 Task: Add the task  Integrate a new online platform for online yoga classes to the section Load Testing Sprint in the project BrightTech and add a Due Date to the respective task as 2023/11/12
Action: Mouse moved to (899, 504)
Screenshot: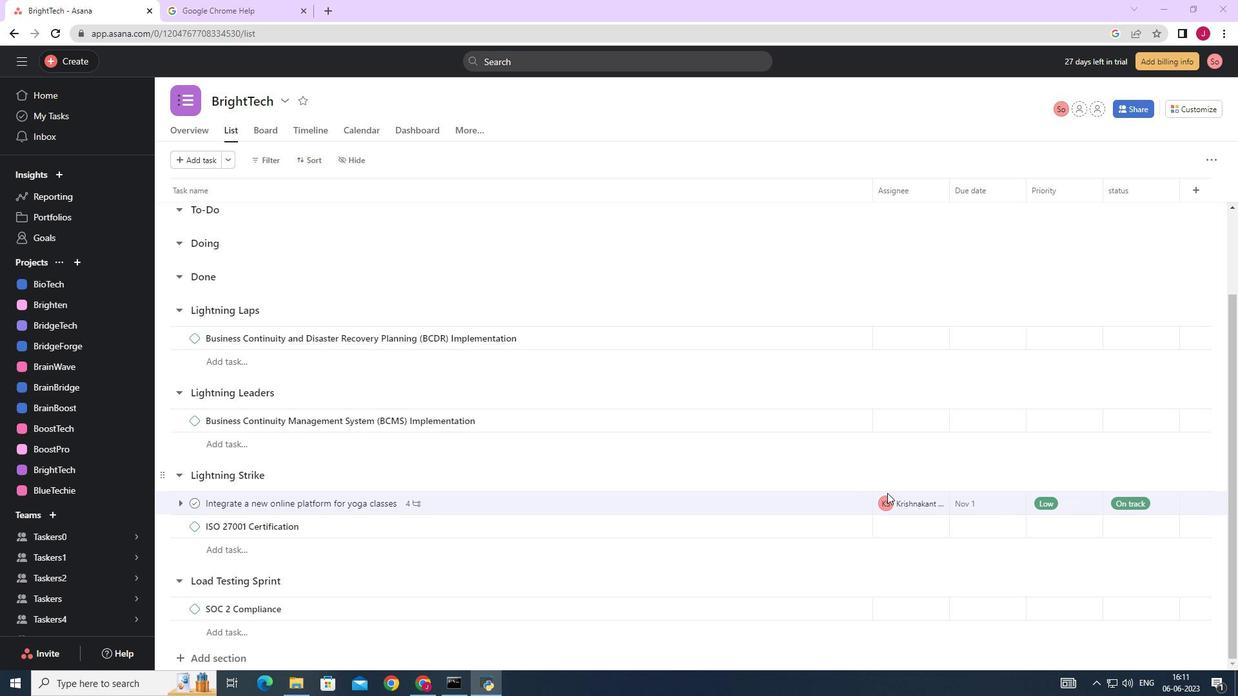 
Action: Mouse scrolled (899, 503) with delta (0, 0)
Screenshot: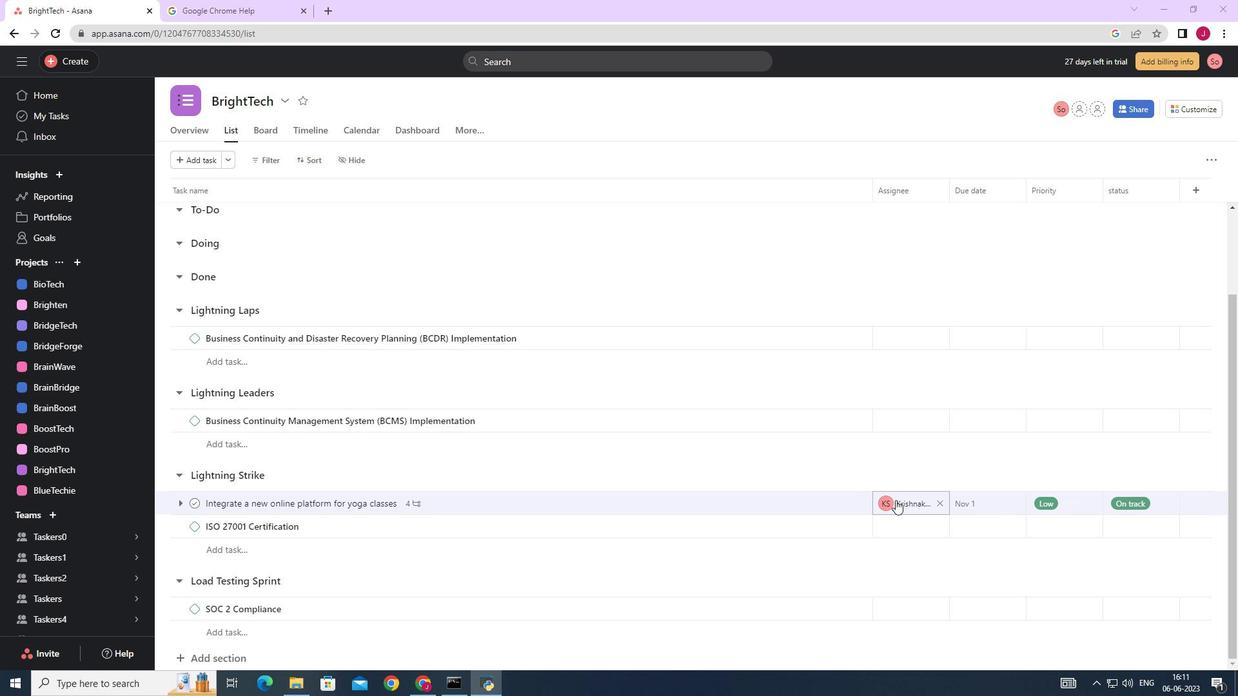 
Action: Mouse scrolled (899, 503) with delta (0, 0)
Screenshot: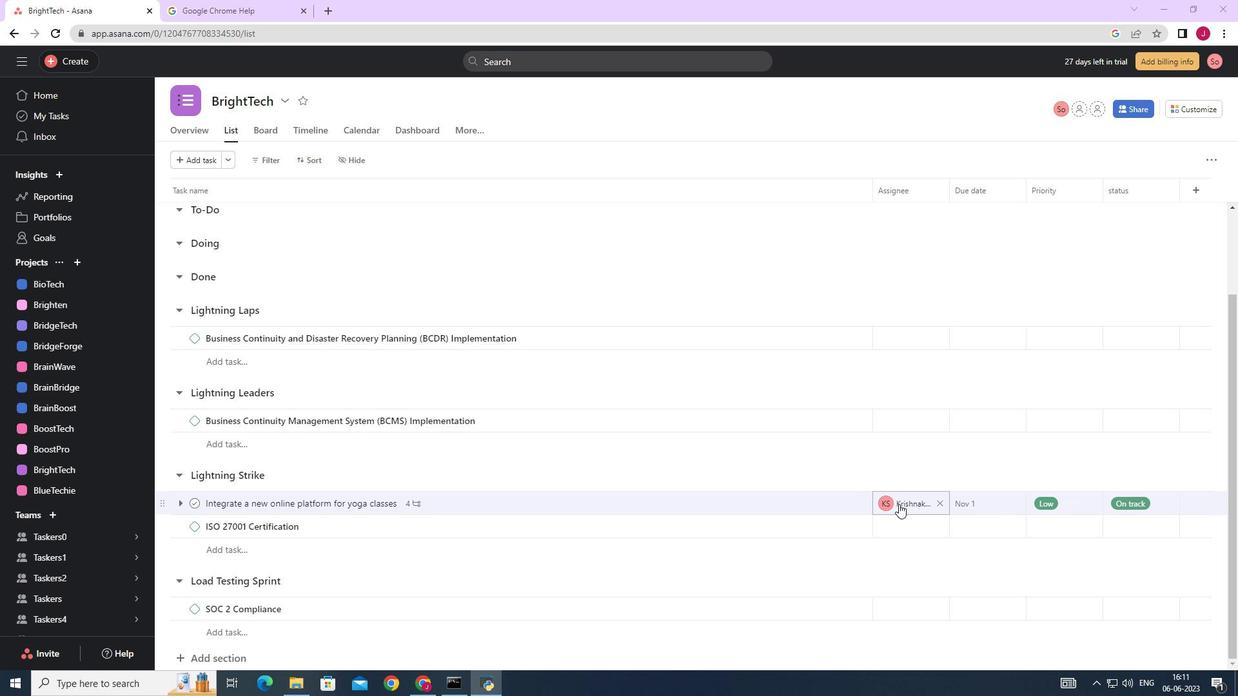 
Action: Mouse scrolled (899, 503) with delta (0, 0)
Screenshot: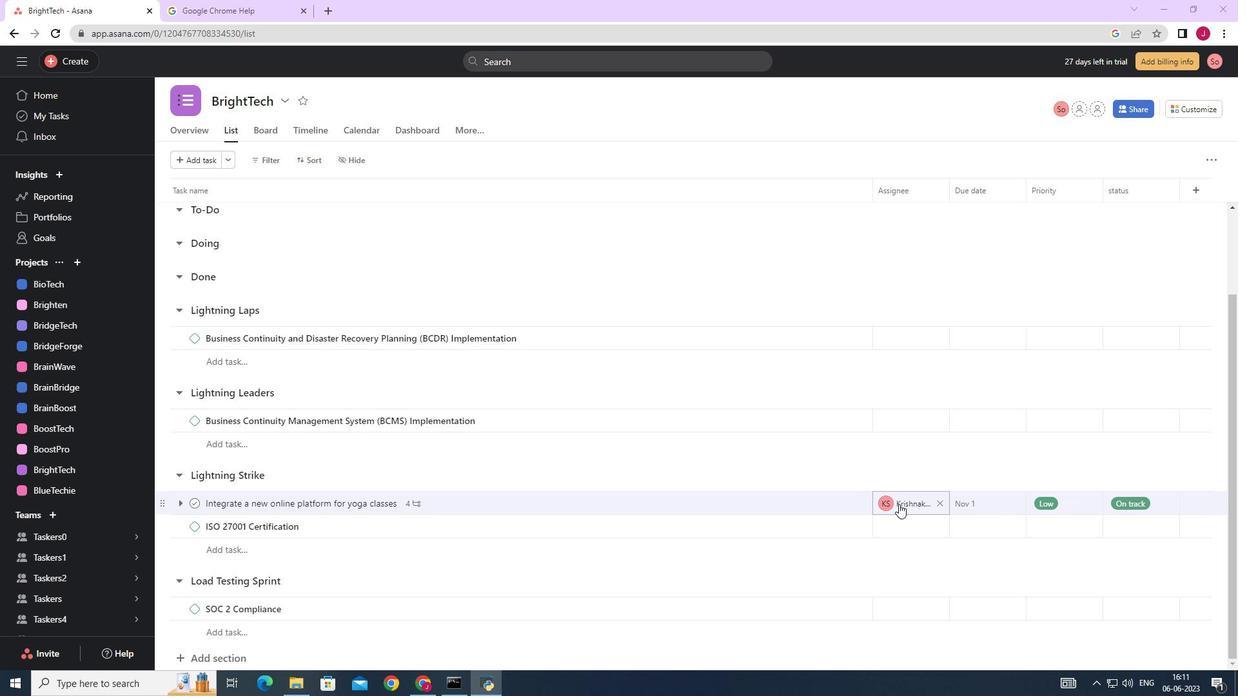 
Action: Mouse scrolled (899, 503) with delta (0, 0)
Screenshot: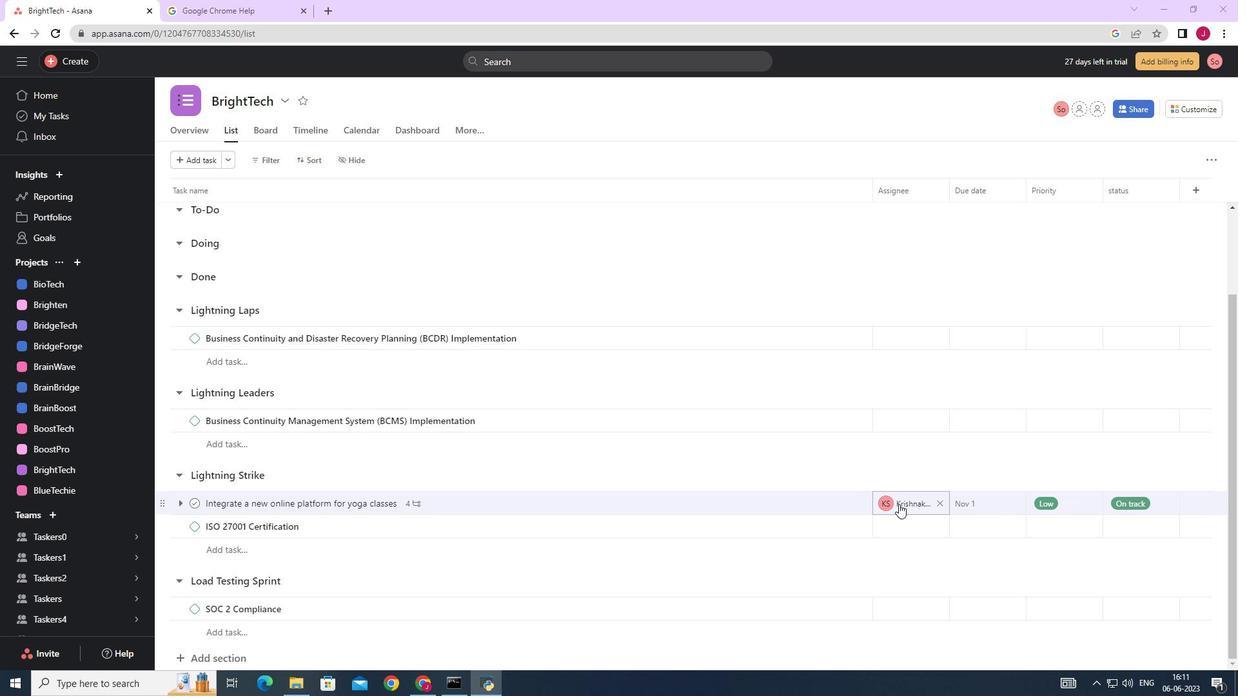 
Action: Mouse moved to (841, 500)
Screenshot: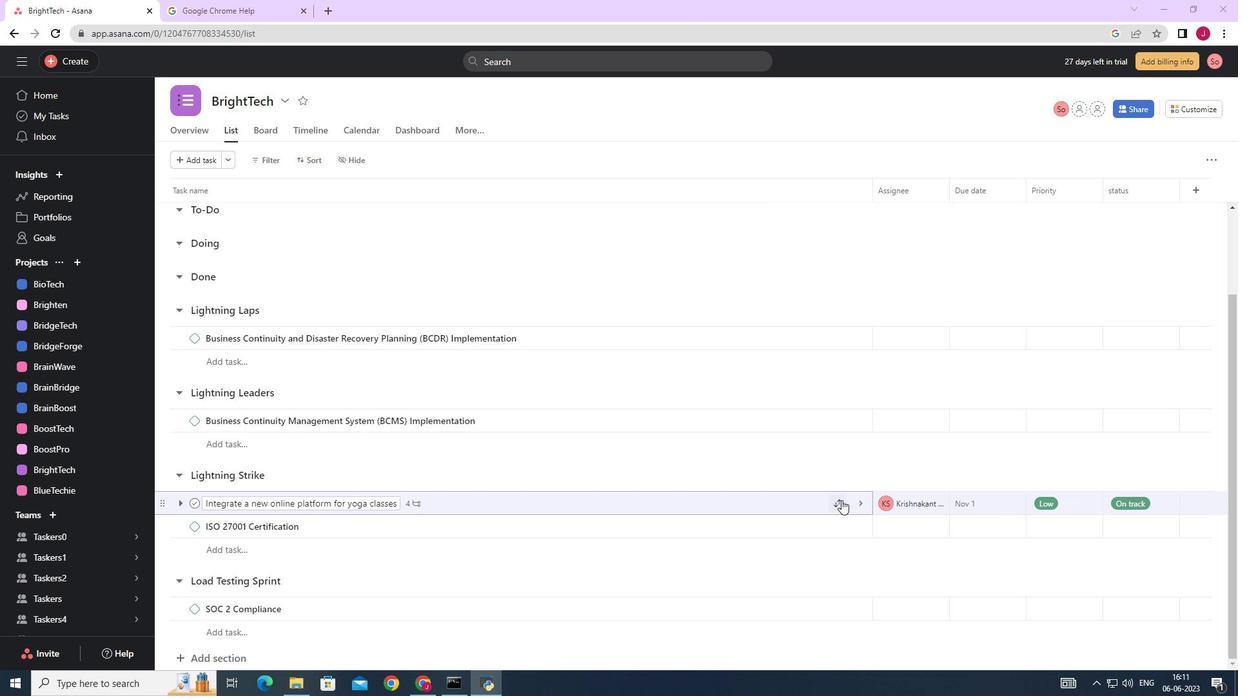 
Action: Mouse pressed left at (841, 500)
Screenshot: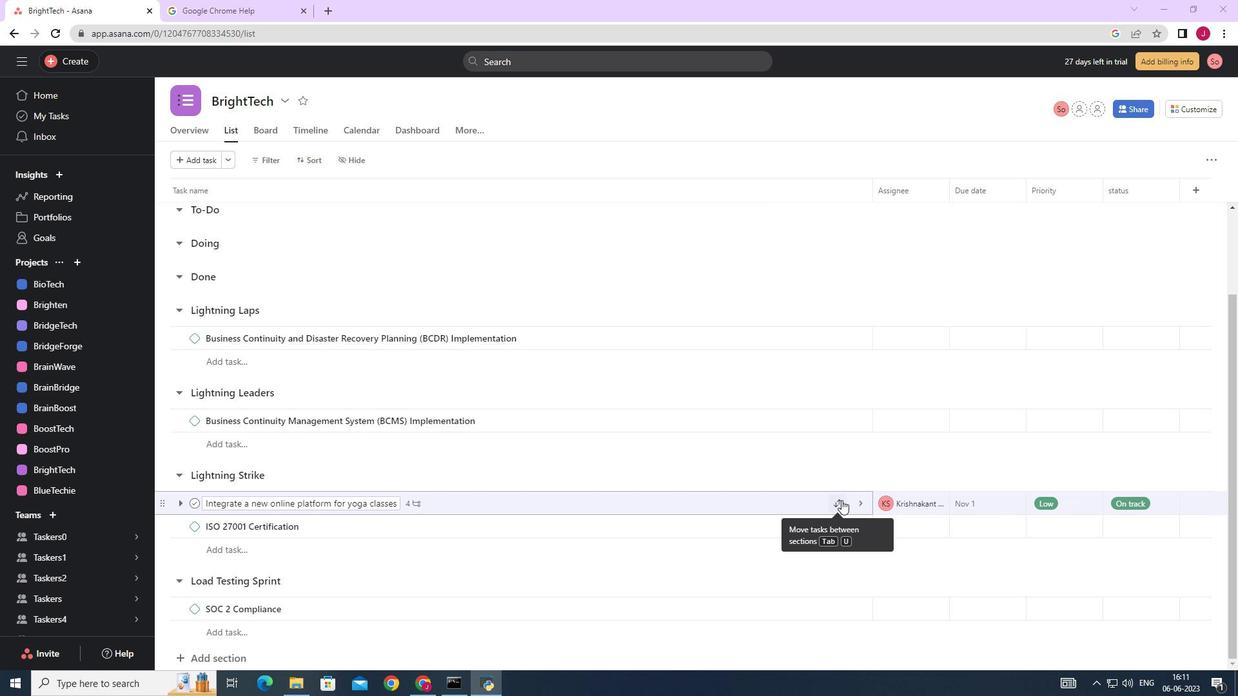 
Action: Mouse moved to (800, 473)
Screenshot: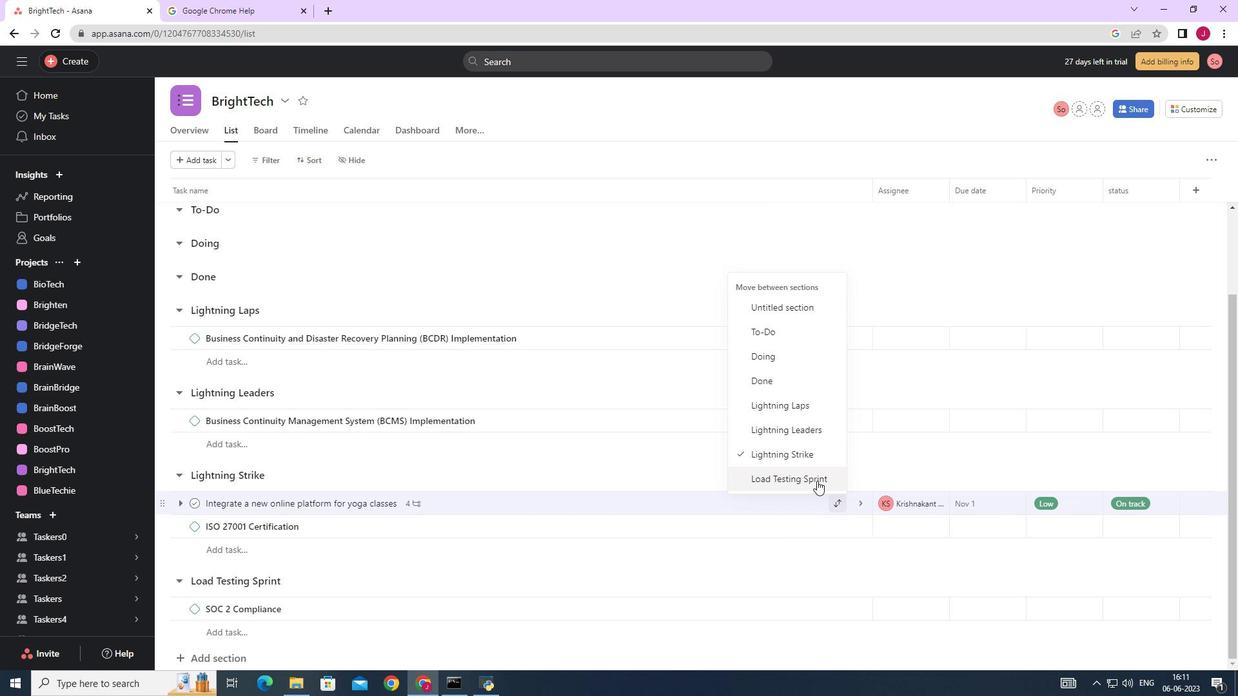 
Action: Mouse pressed left at (800, 473)
Screenshot: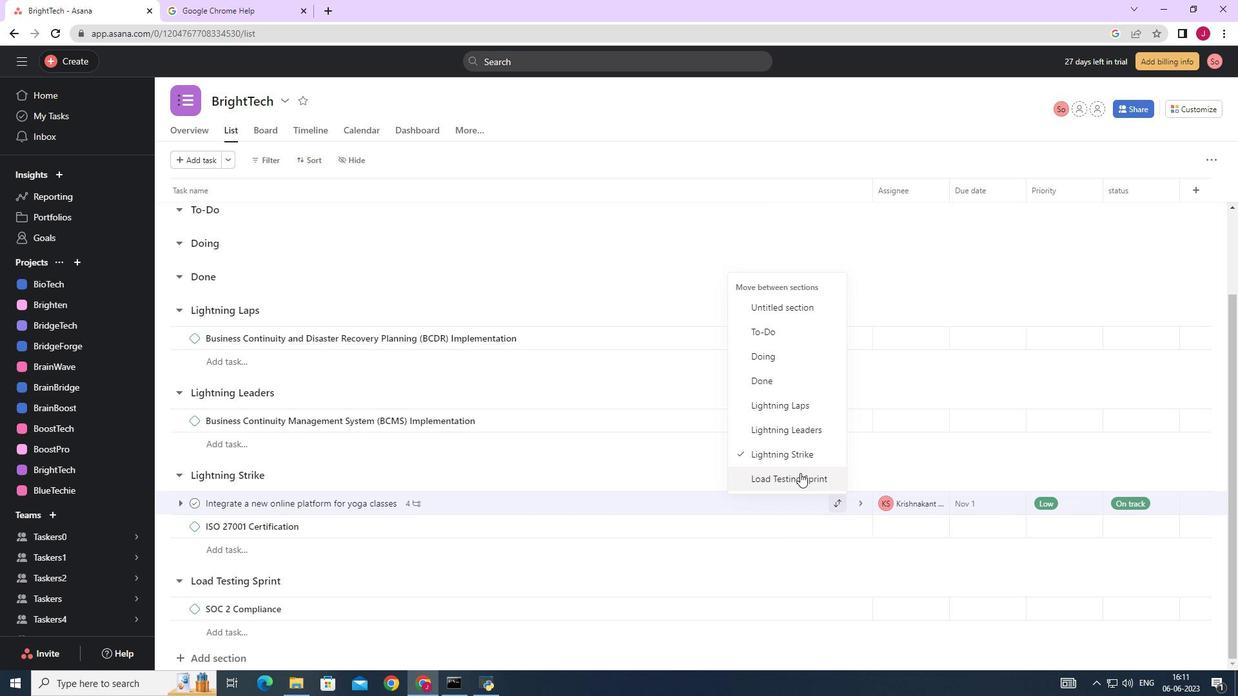 
Action: Mouse moved to (1016, 587)
Screenshot: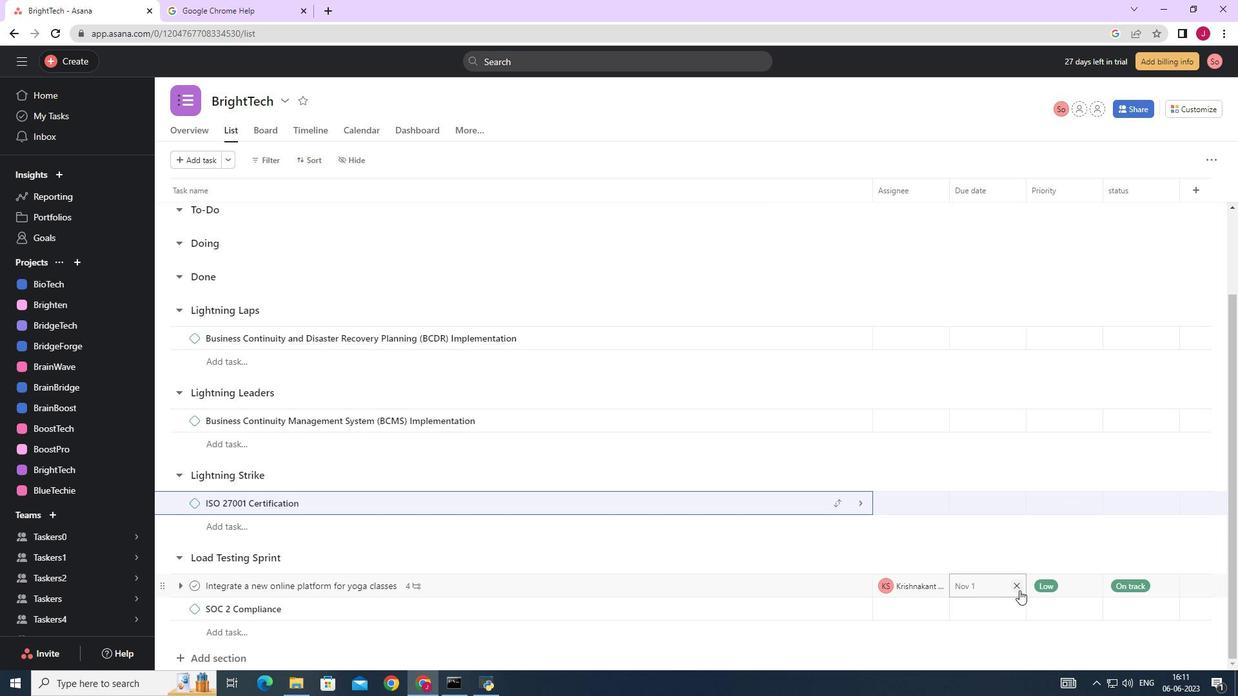 
Action: Mouse pressed left at (1016, 587)
Screenshot: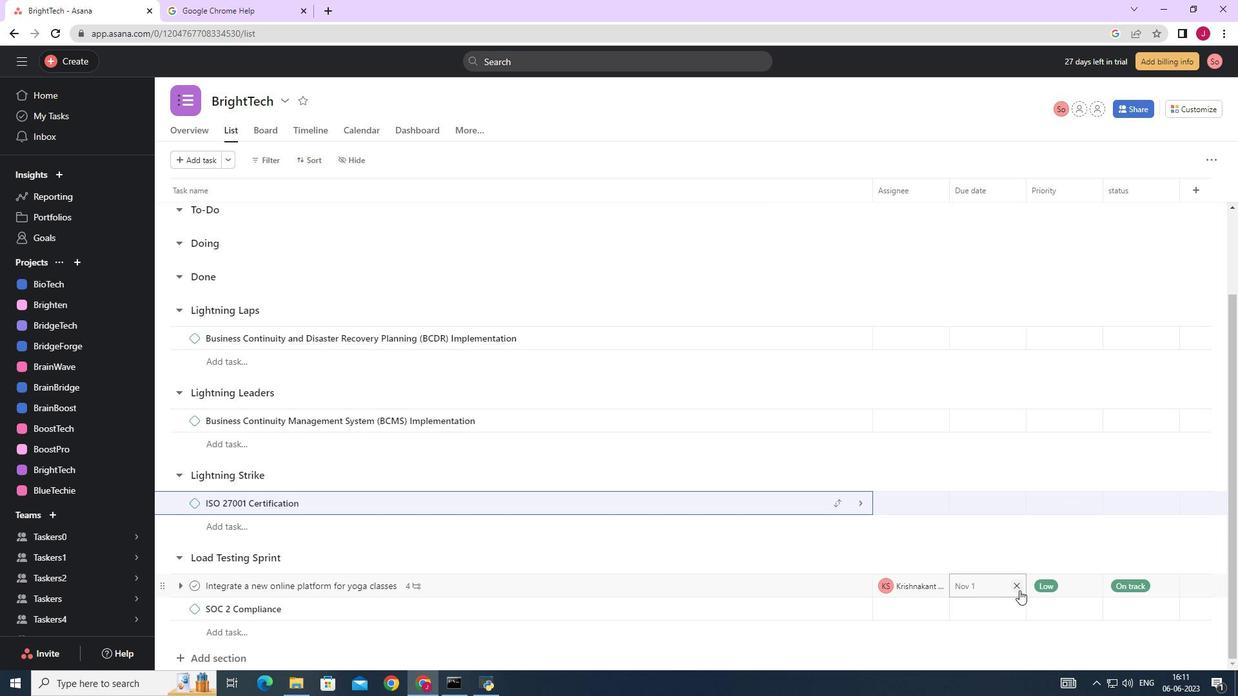 
Action: Mouse moved to (985, 586)
Screenshot: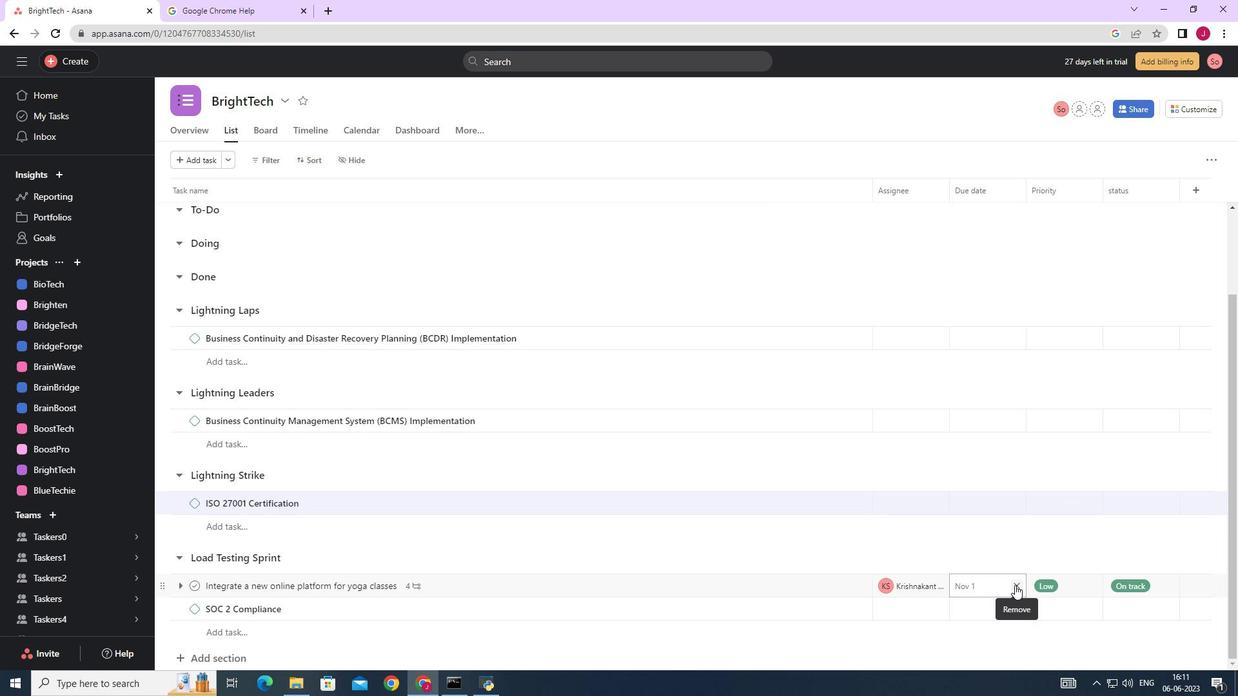 
Action: Mouse pressed left at (985, 586)
Screenshot: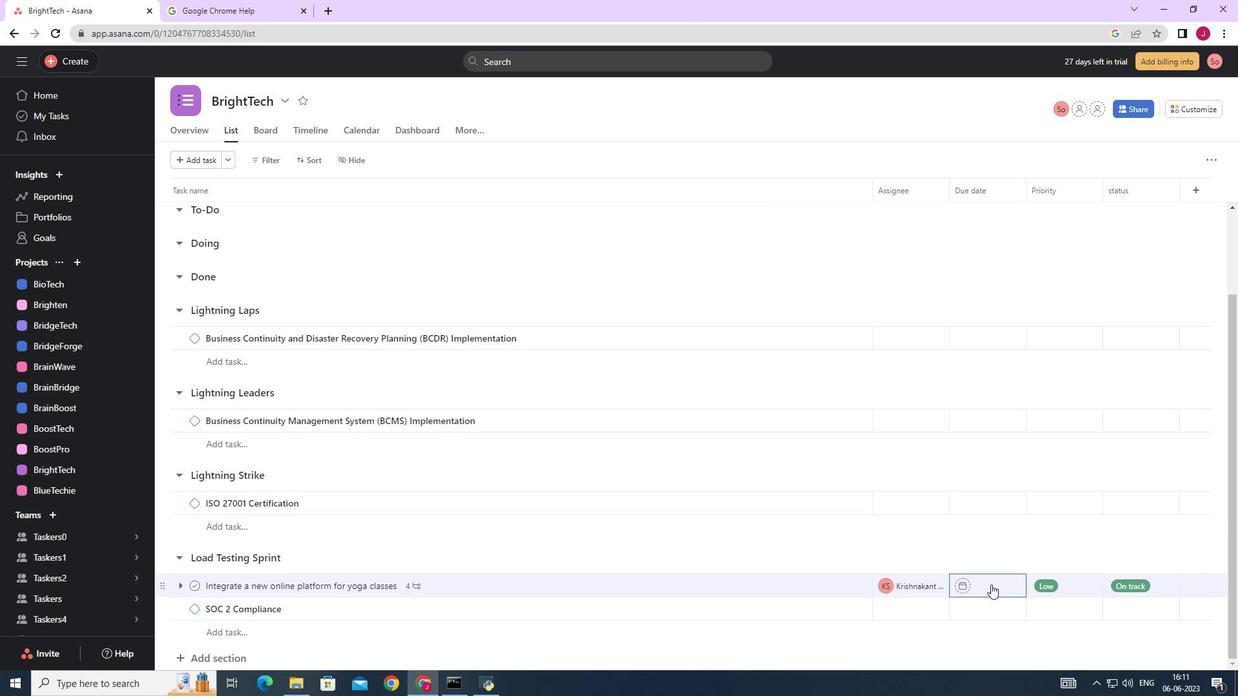 
Action: Mouse moved to (1118, 379)
Screenshot: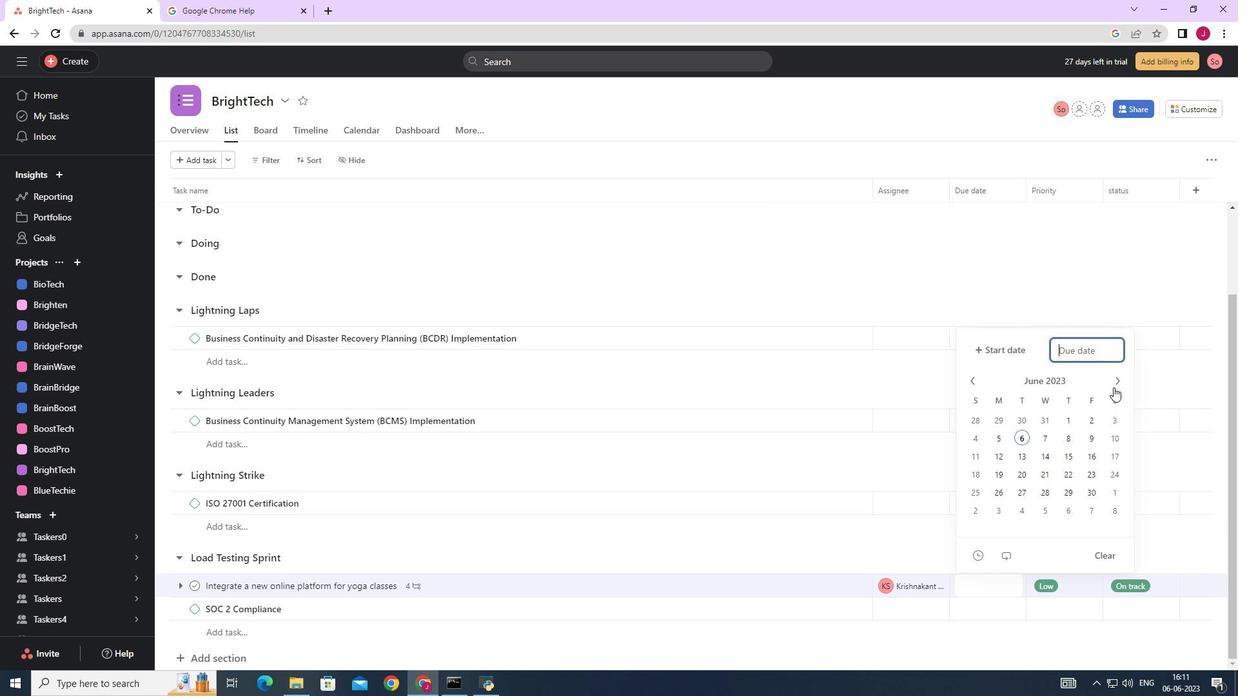 
Action: Mouse pressed left at (1118, 379)
Screenshot: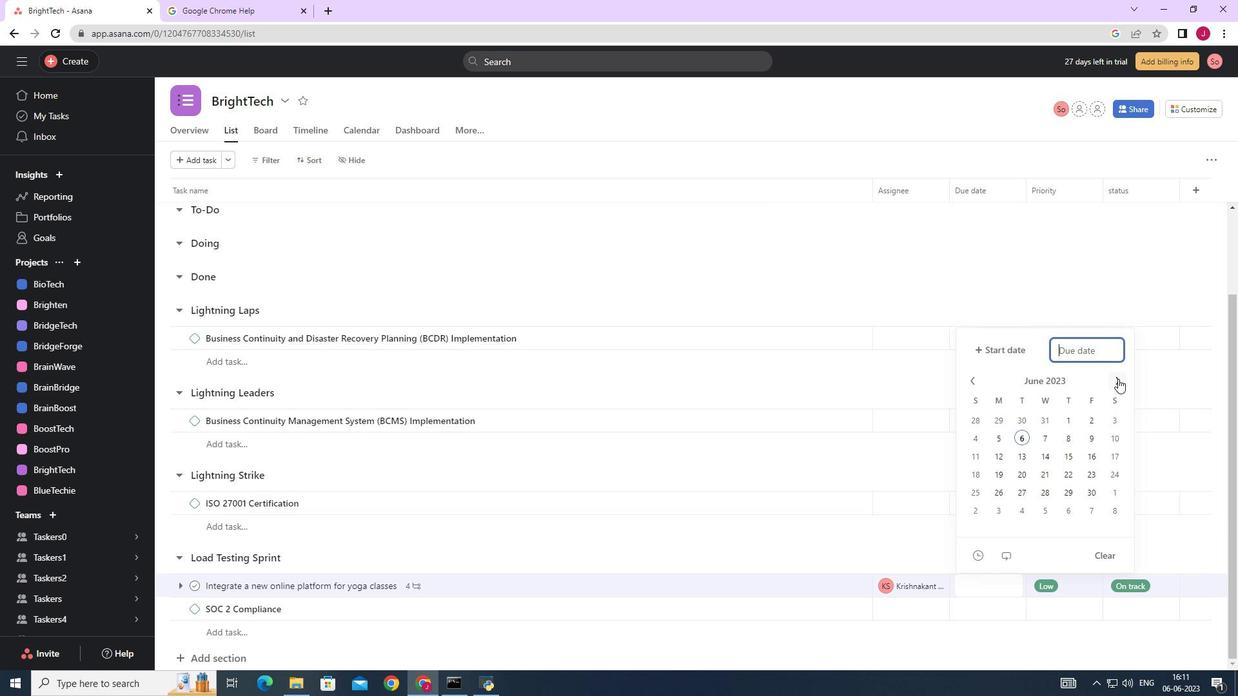 
Action: Mouse pressed left at (1118, 379)
Screenshot: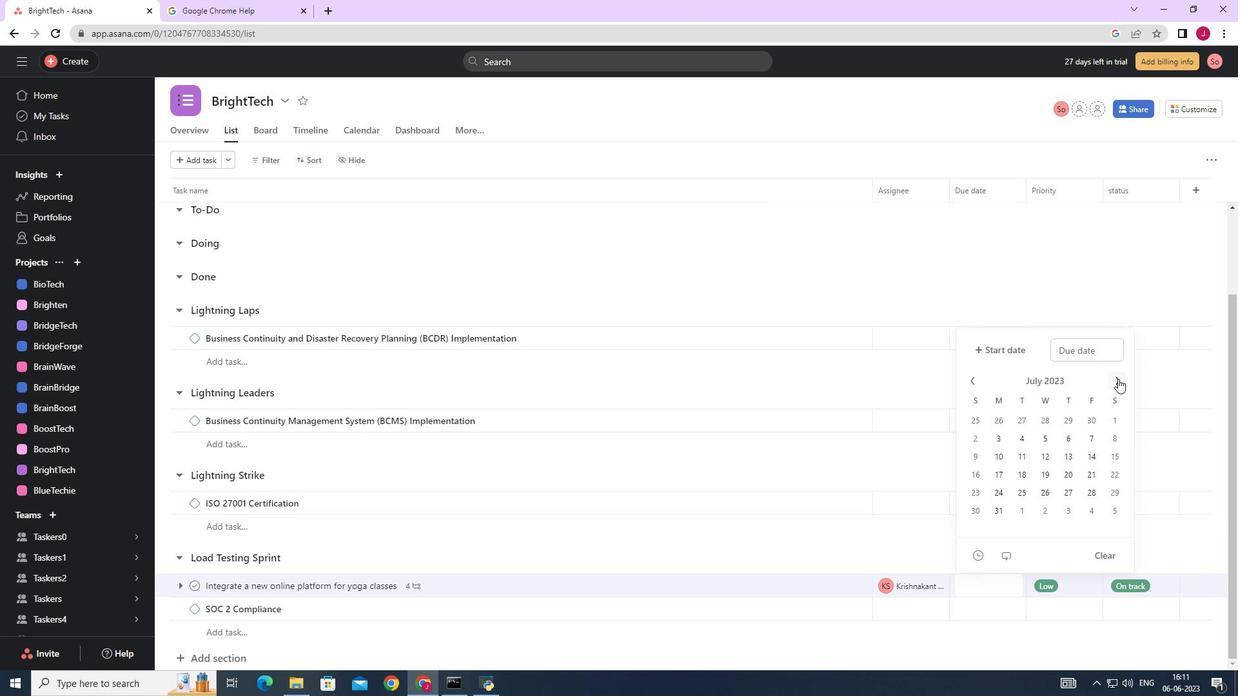 
Action: Mouse pressed left at (1118, 379)
Screenshot: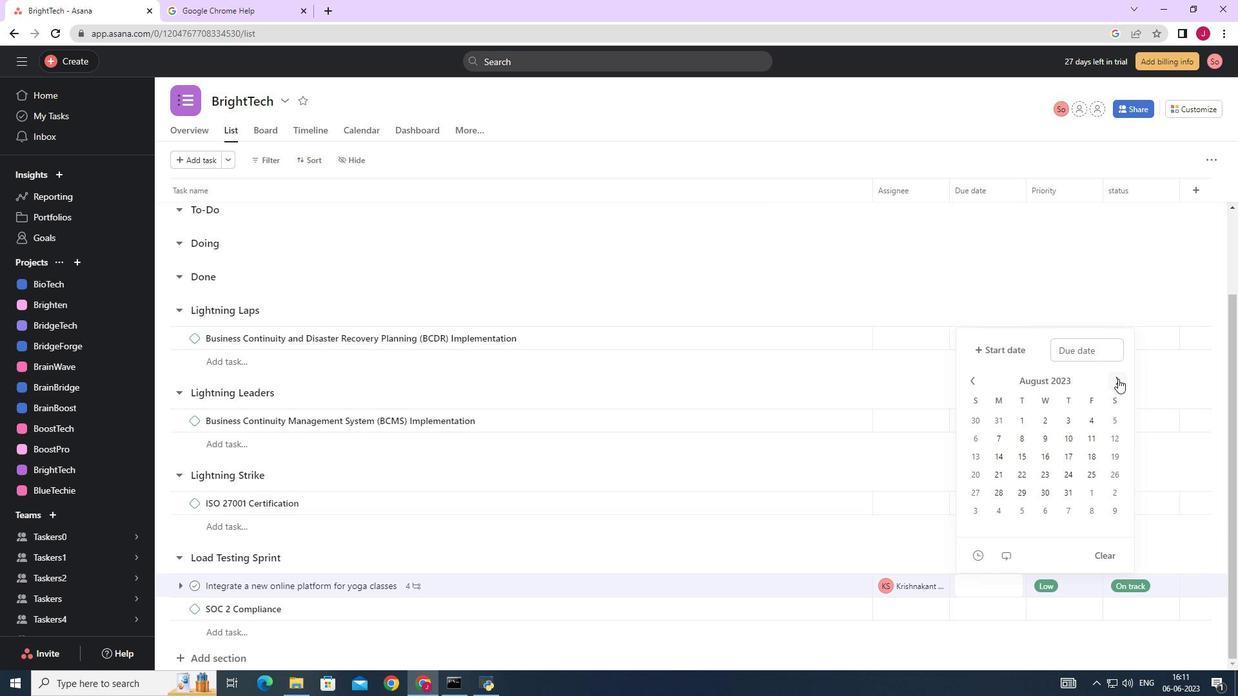 
Action: Mouse pressed left at (1118, 379)
Screenshot: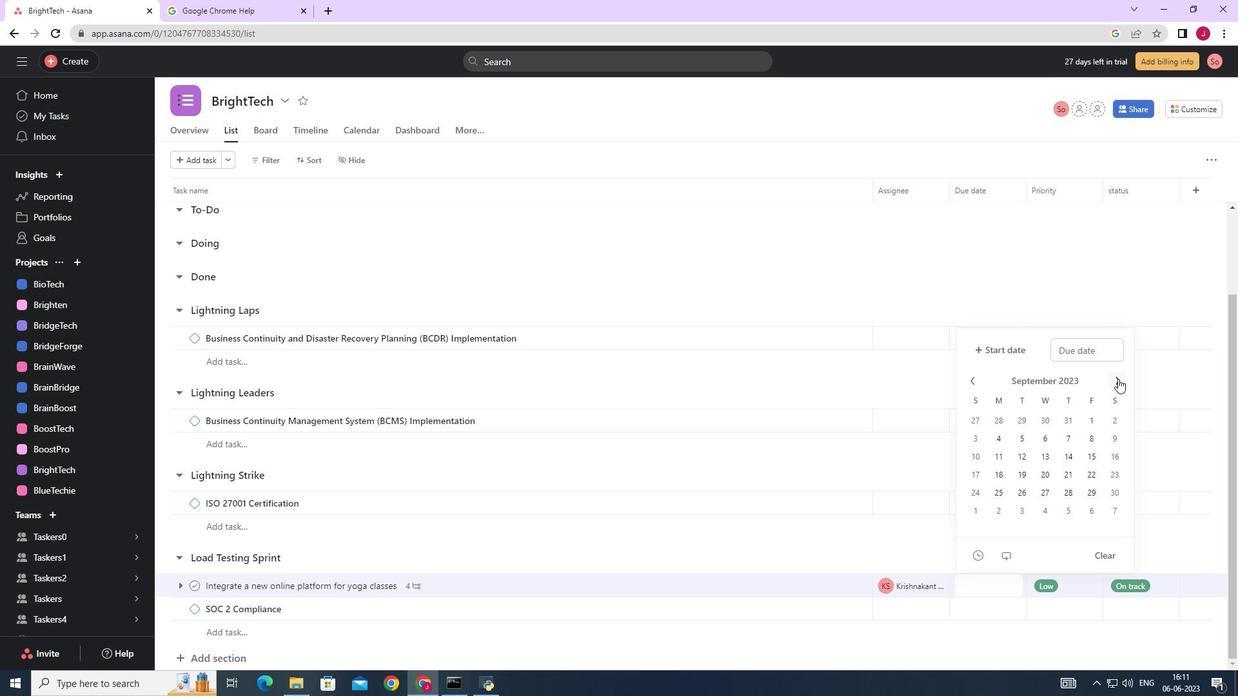 
Action: Mouse pressed left at (1118, 379)
Screenshot: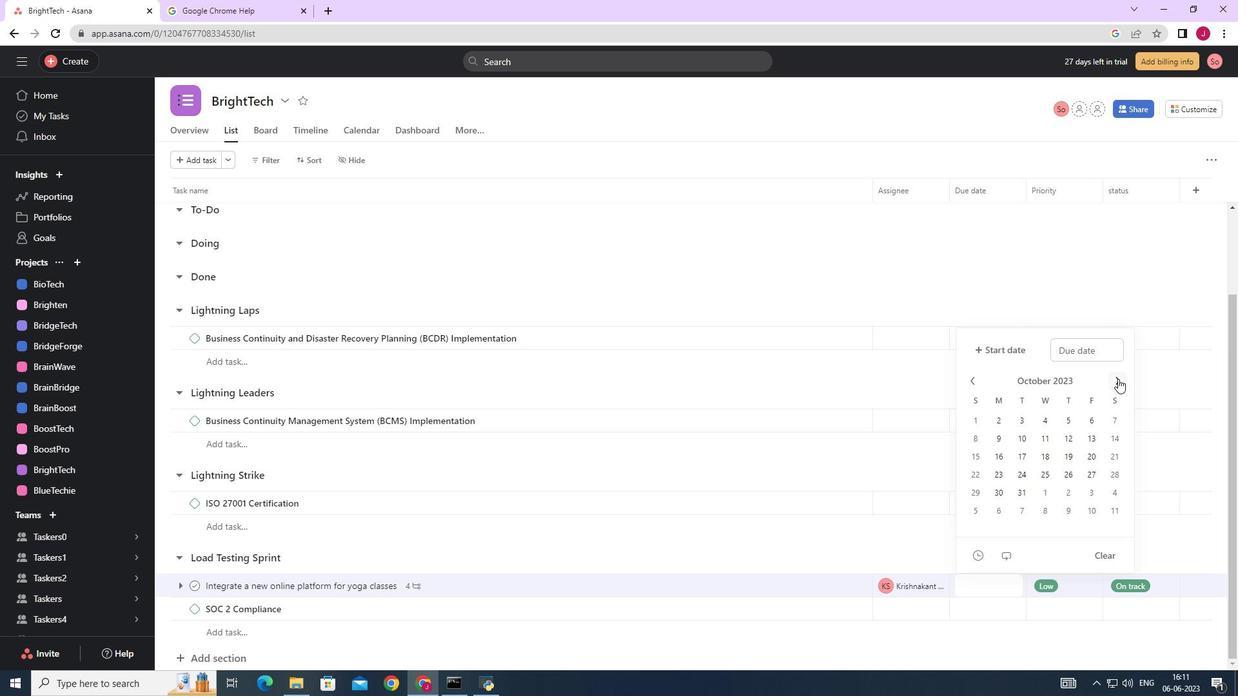 
Action: Mouse moved to (981, 456)
Screenshot: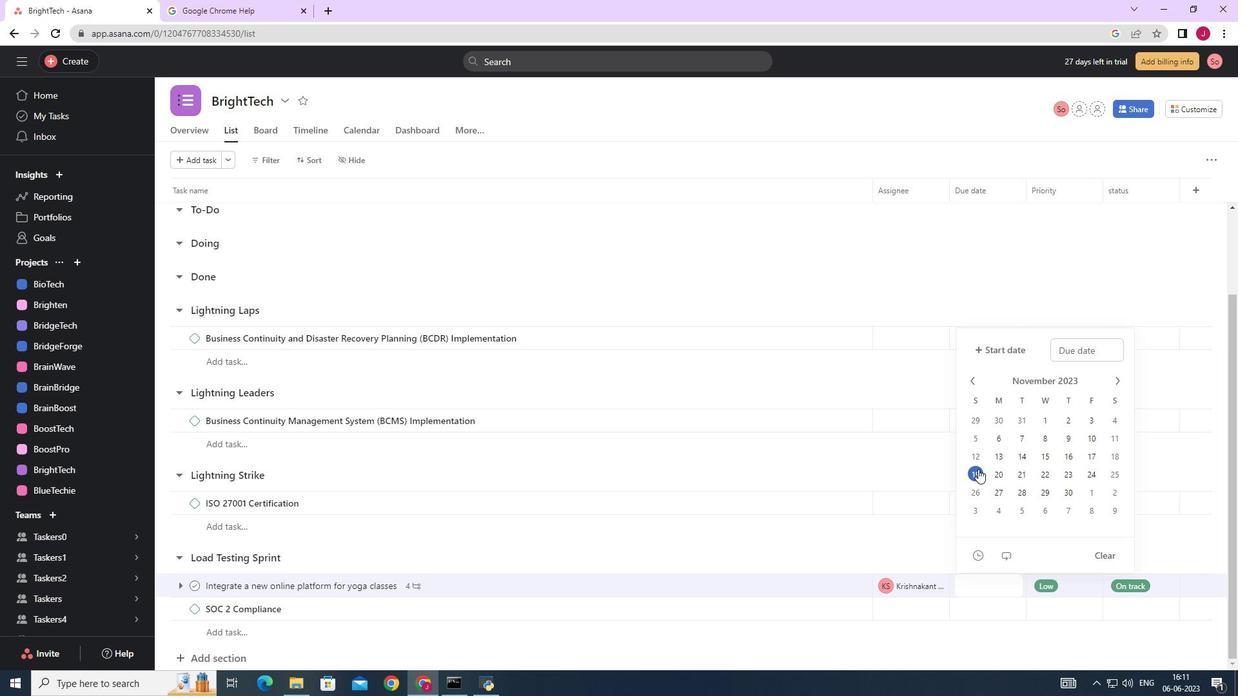 
Action: Mouse pressed left at (981, 456)
Screenshot: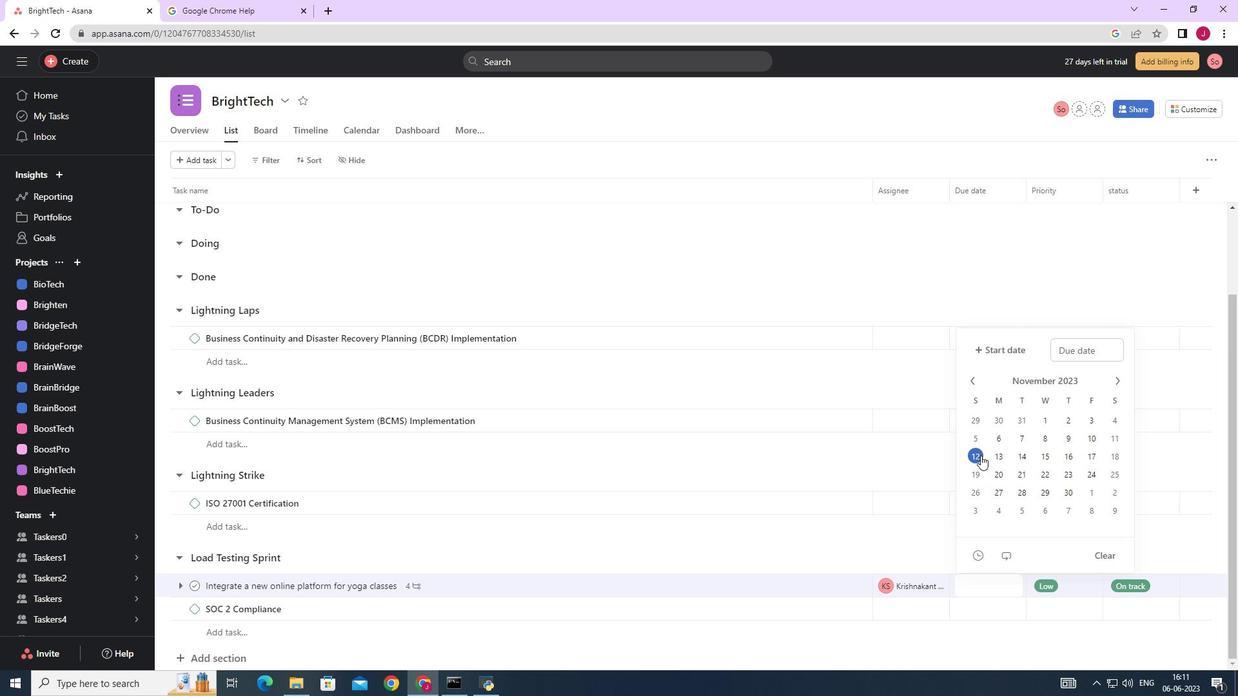 
Action: Mouse moved to (976, 458)
Screenshot: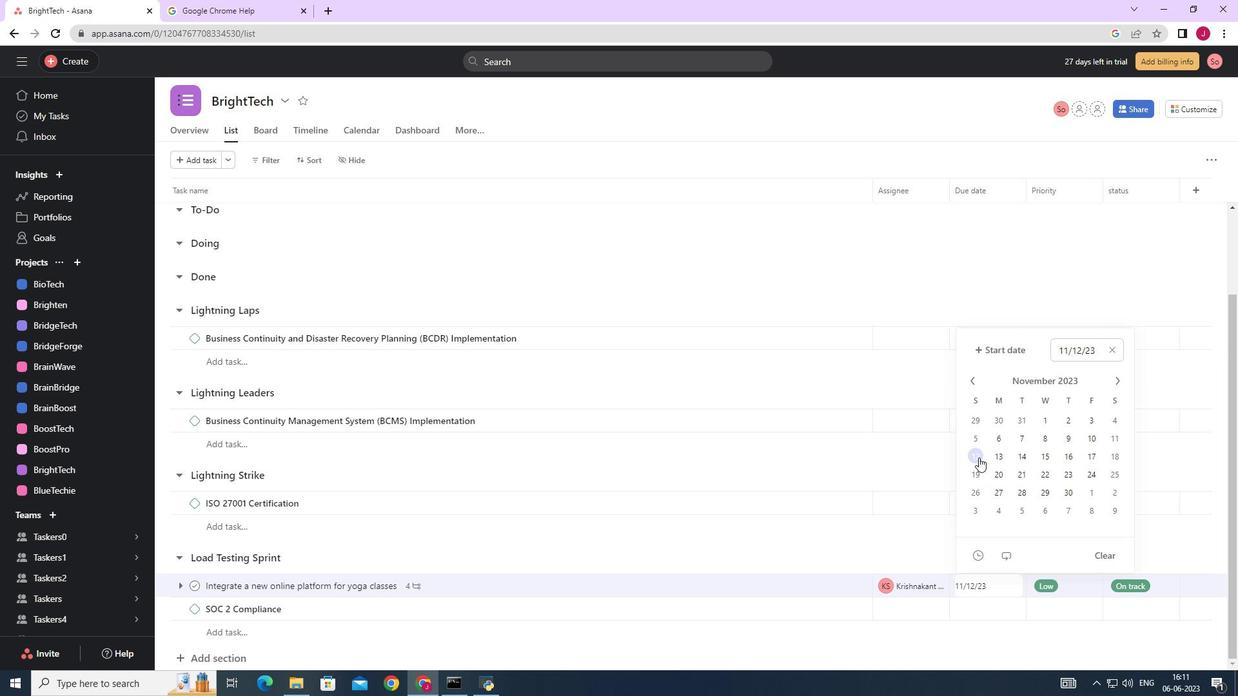 
Action: Mouse pressed left at (976, 458)
Screenshot: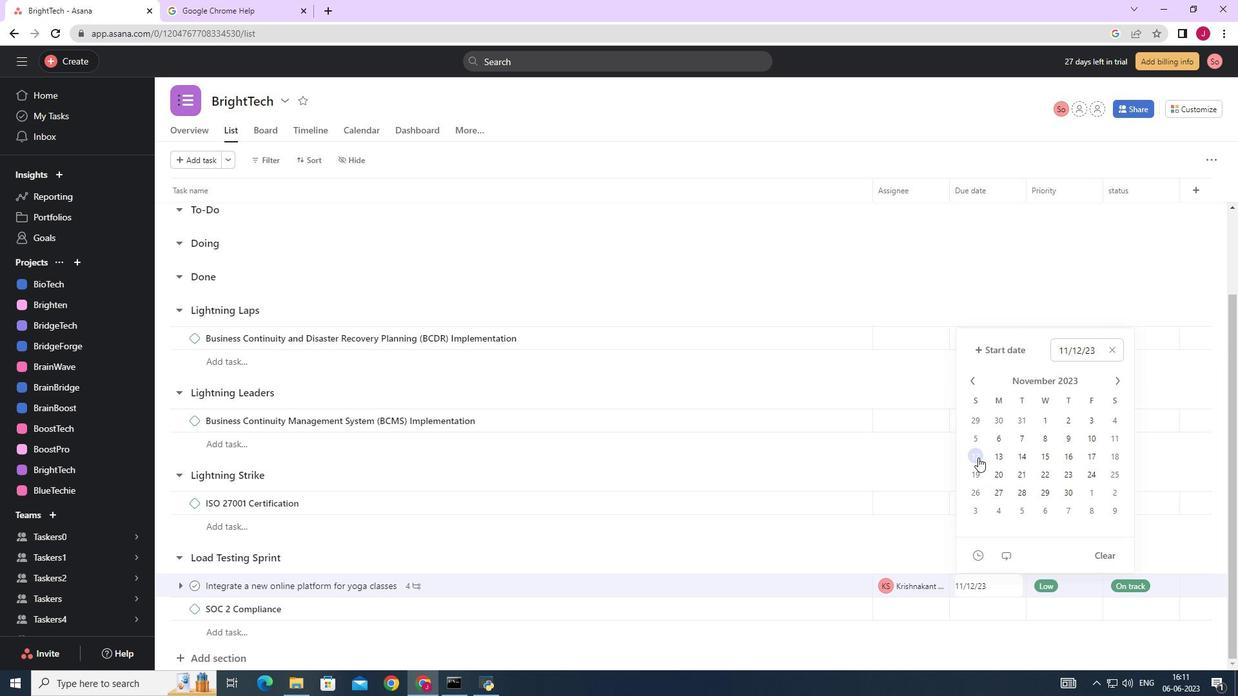 
Action: Mouse moved to (913, 278)
Screenshot: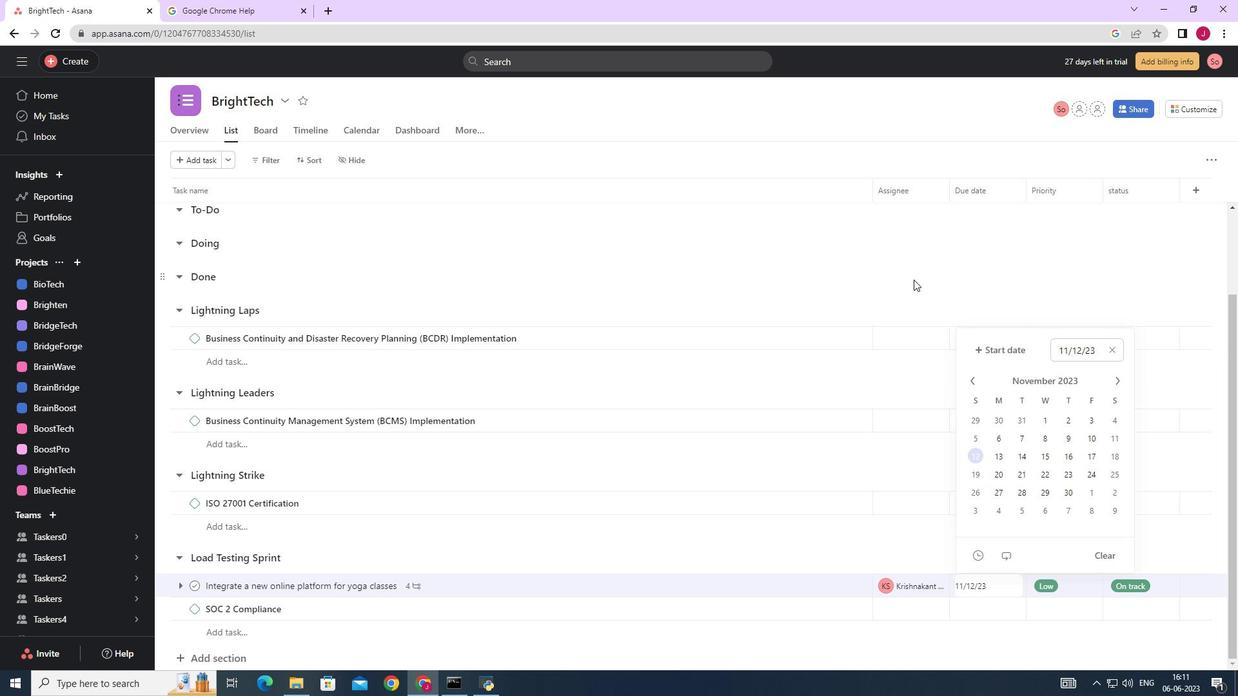 
Action: Mouse pressed left at (913, 278)
Screenshot: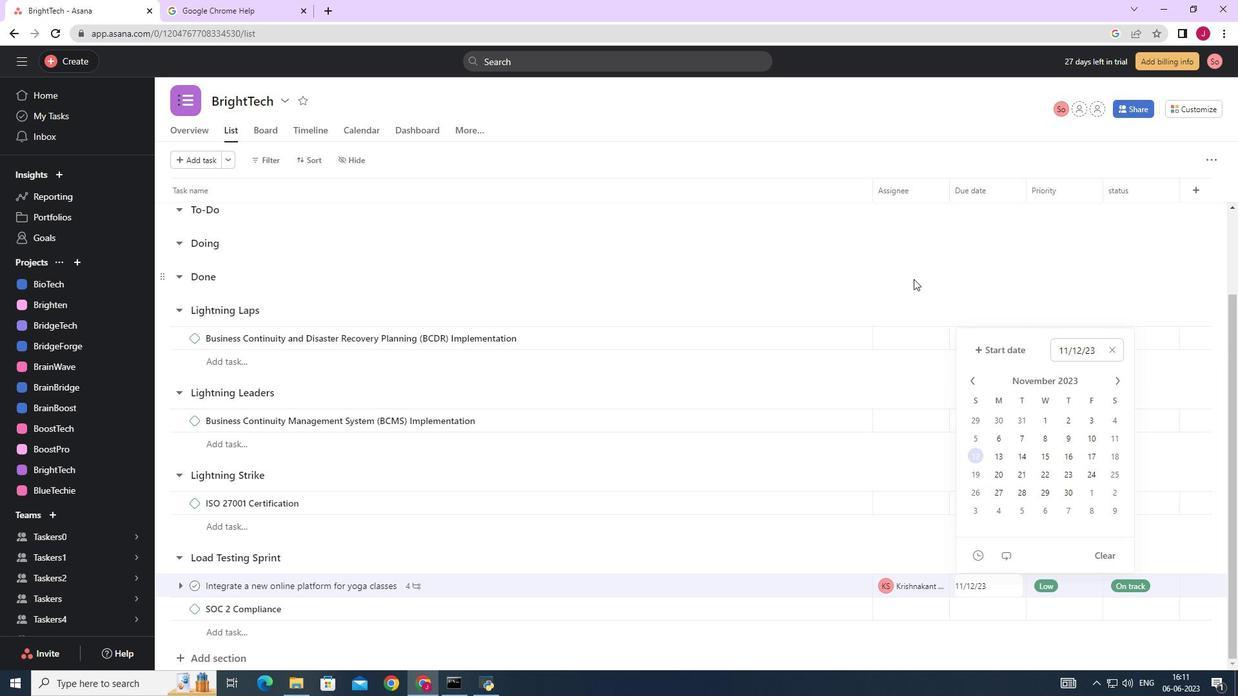 
